 Task: Set the Invoice ID to "Does not match regex" while find invoice.
Action: Mouse moved to (136, 14)
Screenshot: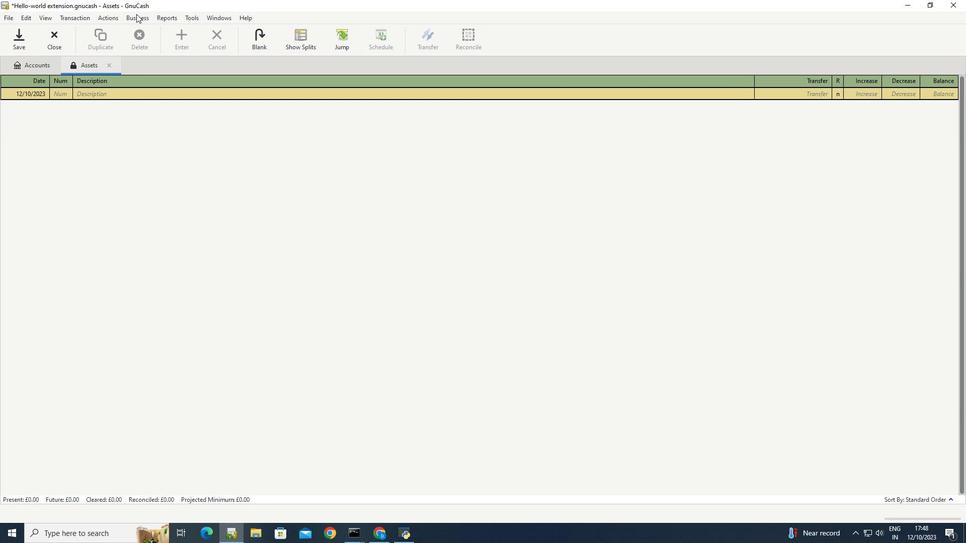 
Action: Mouse pressed left at (136, 14)
Screenshot: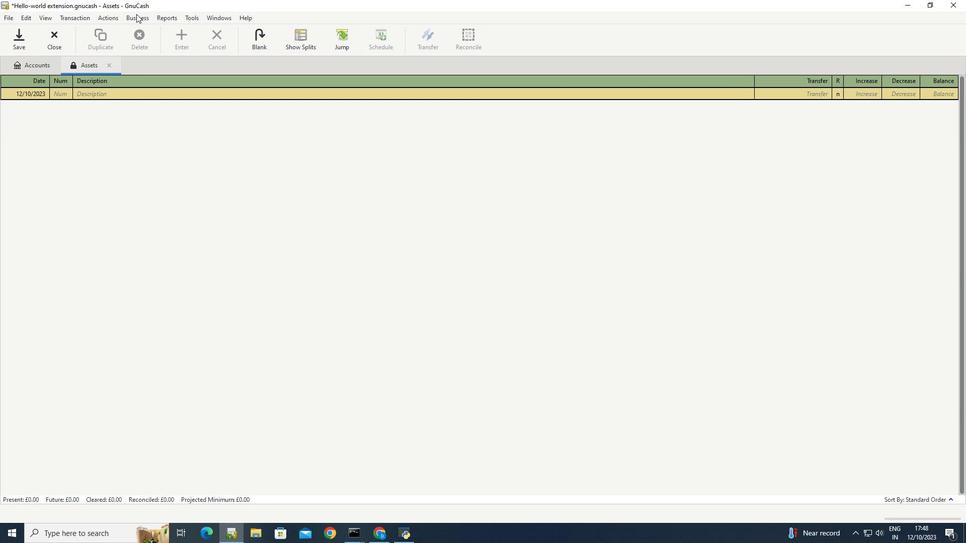 
Action: Mouse moved to (256, 80)
Screenshot: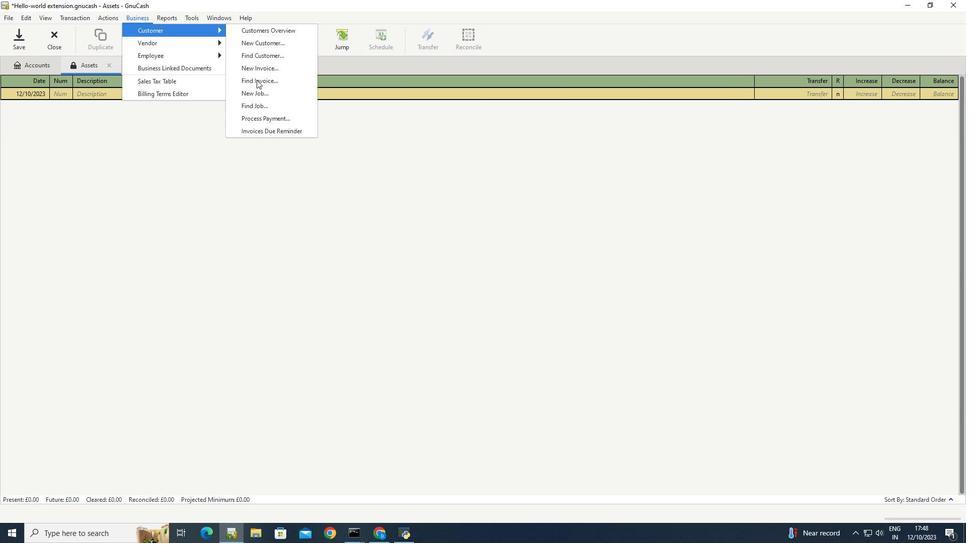 
Action: Mouse pressed left at (256, 80)
Screenshot: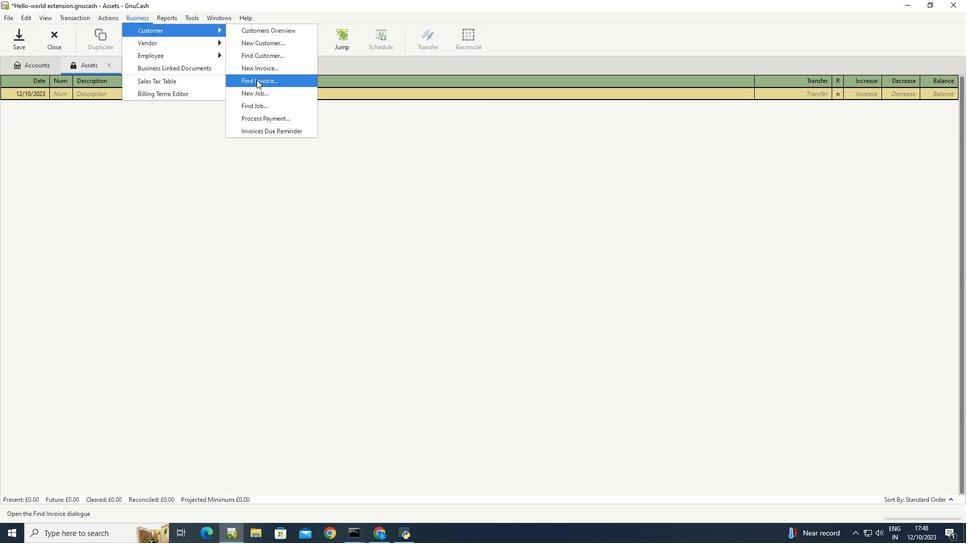 
Action: Mouse moved to (375, 235)
Screenshot: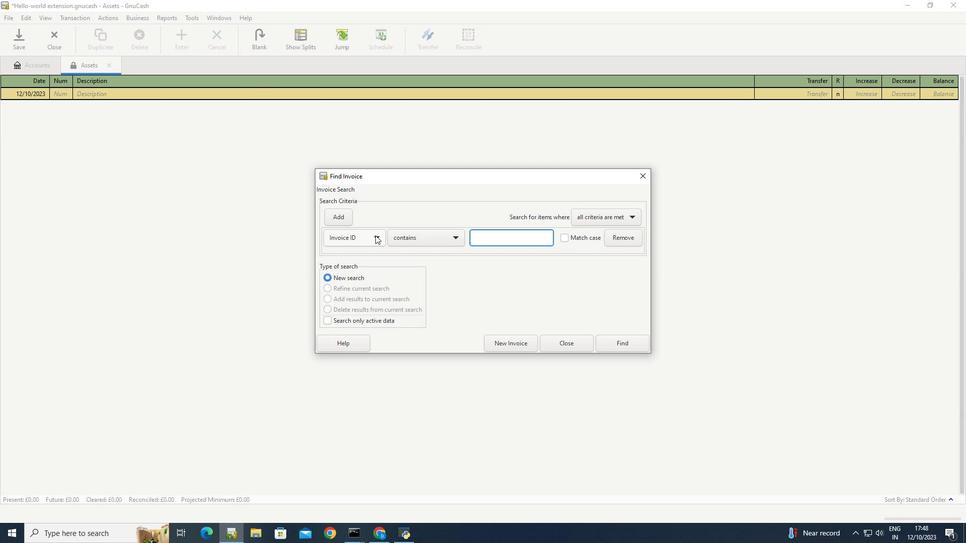 
Action: Mouse pressed left at (375, 235)
Screenshot: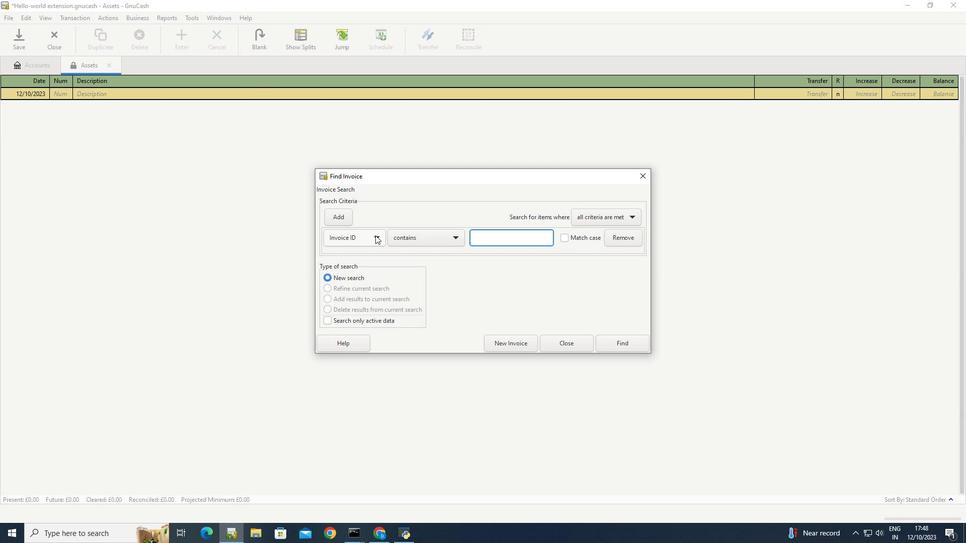 
Action: Mouse moved to (341, 239)
Screenshot: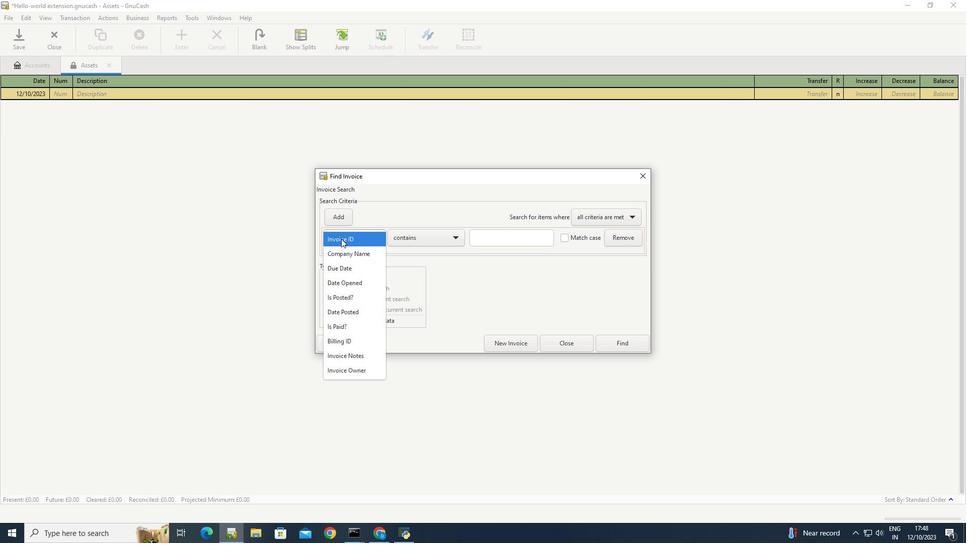 
Action: Mouse pressed left at (341, 239)
Screenshot: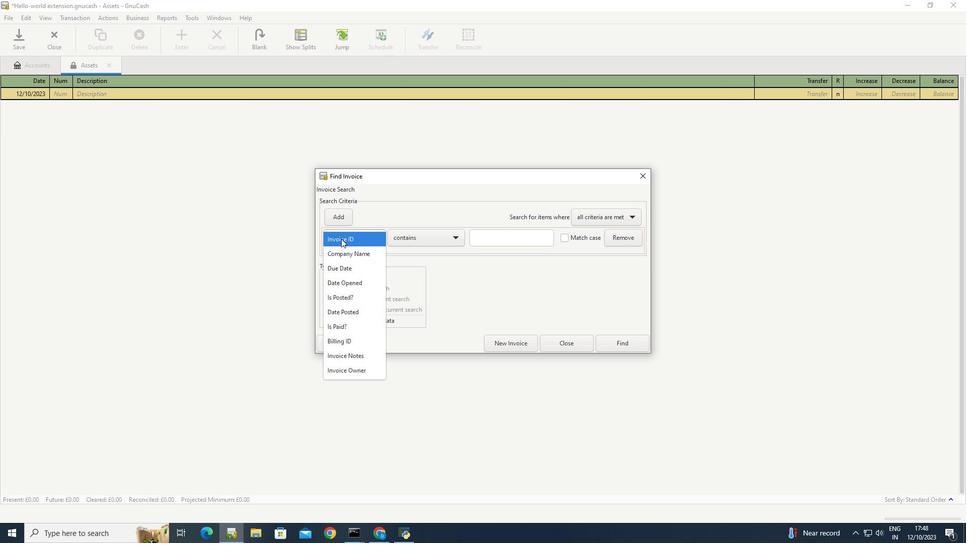 
Action: Mouse moved to (455, 236)
Screenshot: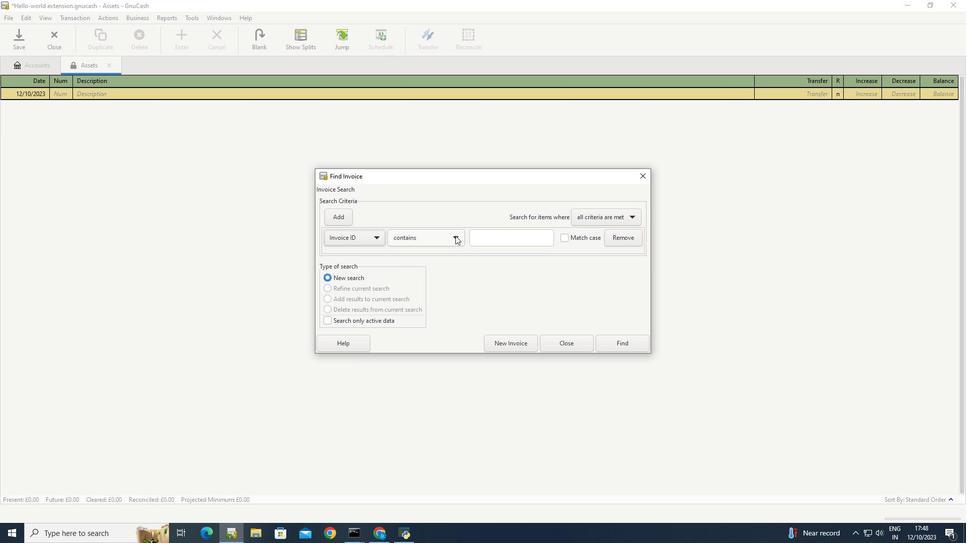 
Action: Mouse pressed left at (455, 236)
Screenshot: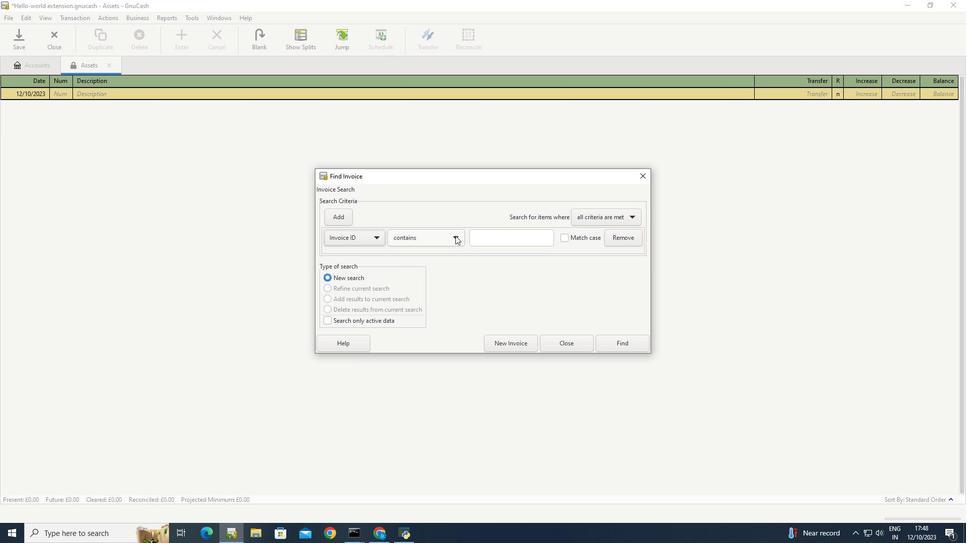 
Action: Mouse moved to (437, 284)
Screenshot: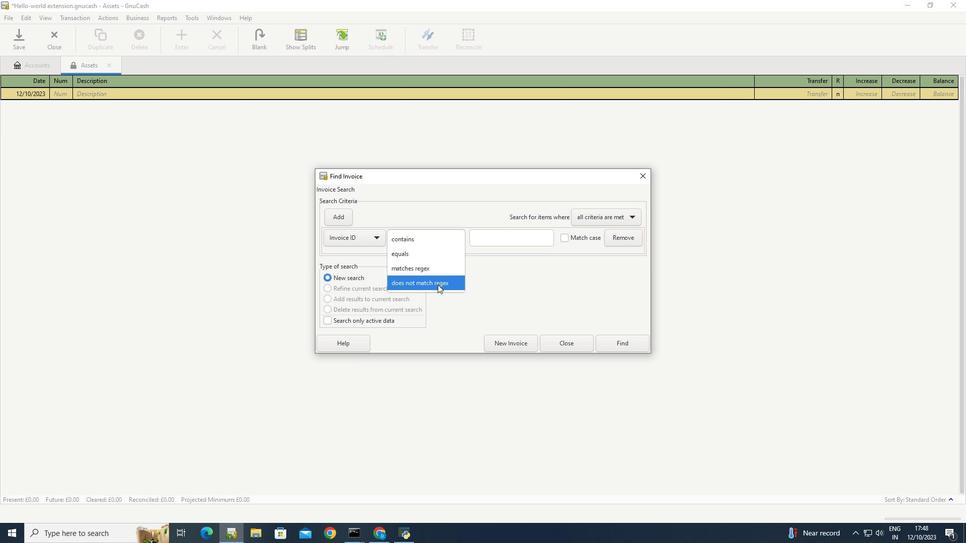 
Action: Mouse pressed left at (437, 284)
Screenshot: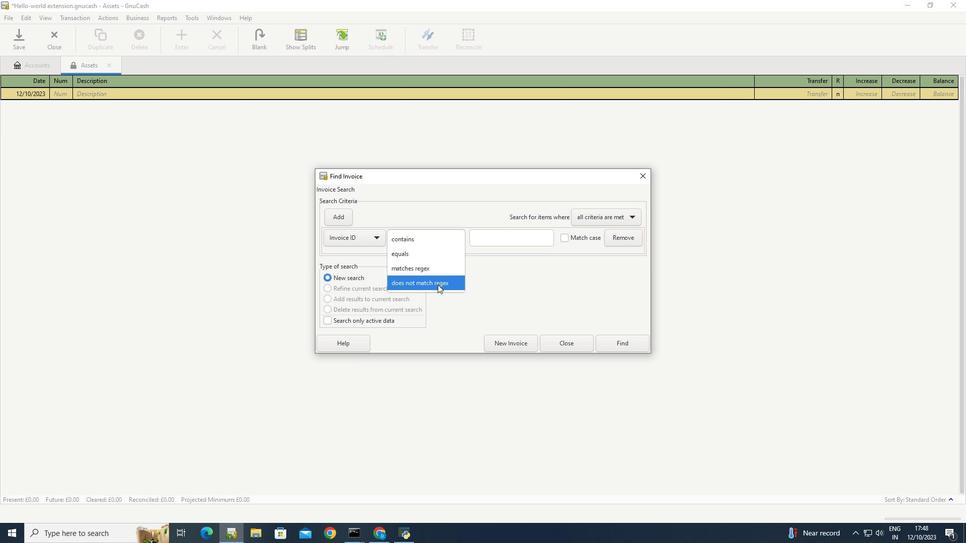 
Action: Mouse moved to (495, 295)
Screenshot: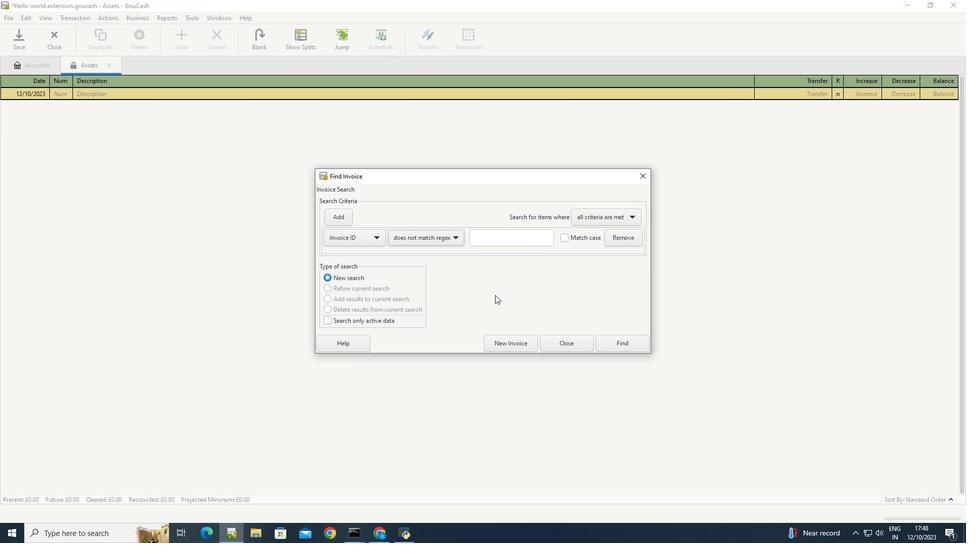 
Action: Mouse pressed left at (495, 295)
Screenshot: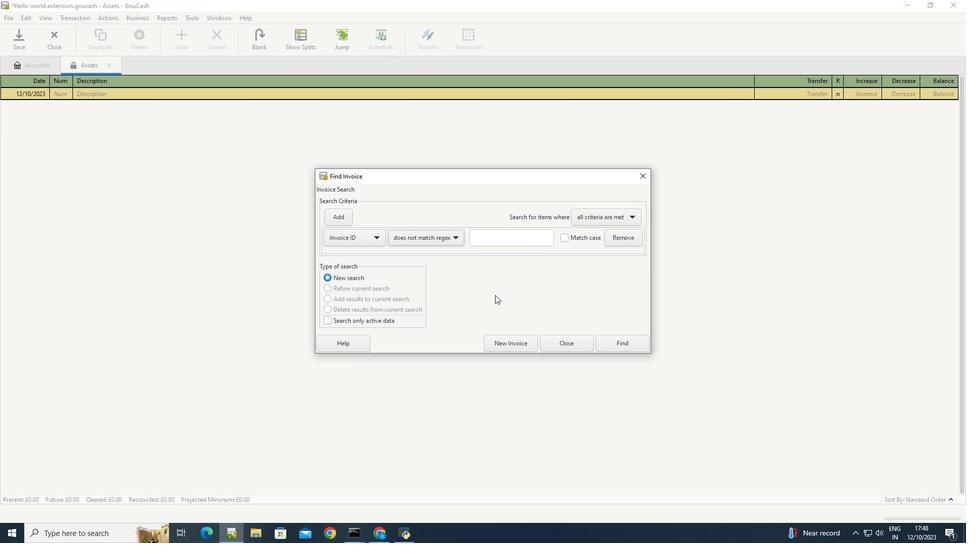 
